 Task: Set the SAP multicast address to "127.0.01:2000".
Action: Mouse moved to (118, 14)
Screenshot: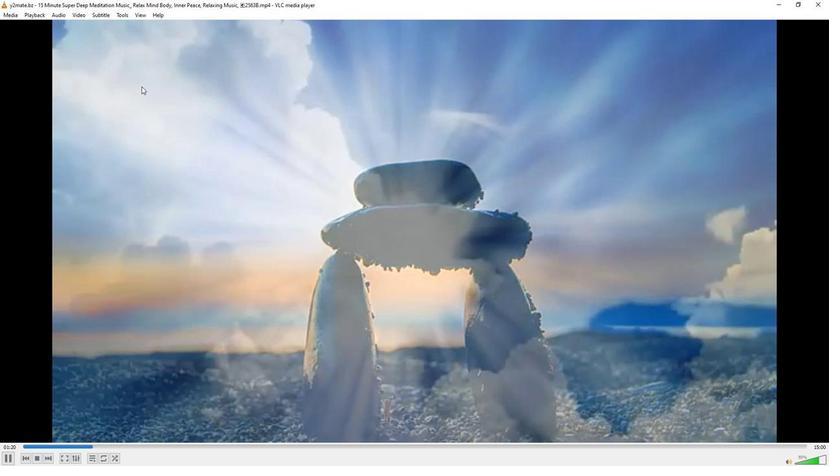 
Action: Mouse pressed left at (118, 14)
Screenshot: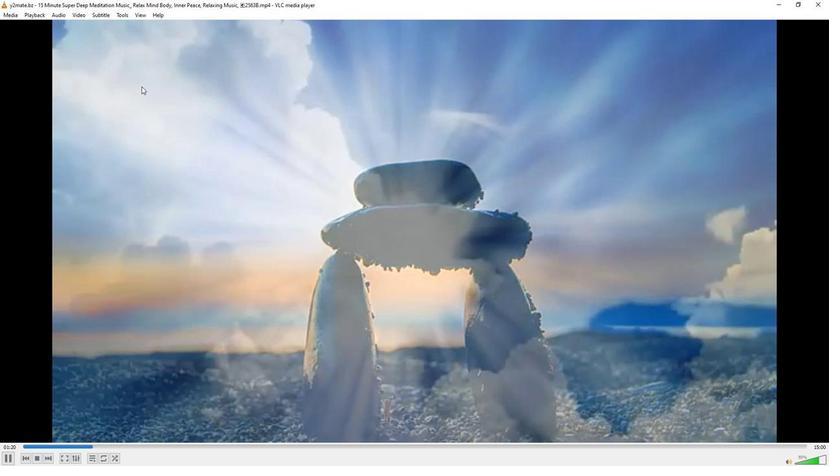 
Action: Mouse moved to (131, 118)
Screenshot: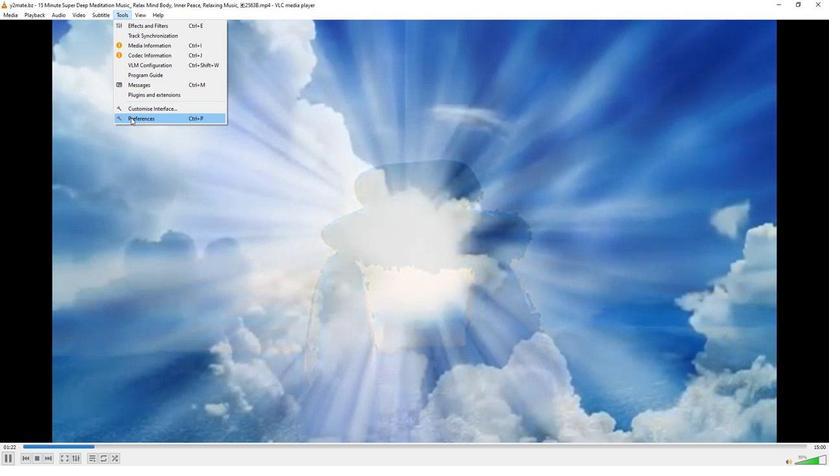 
Action: Mouse pressed left at (131, 118)
Screenshot: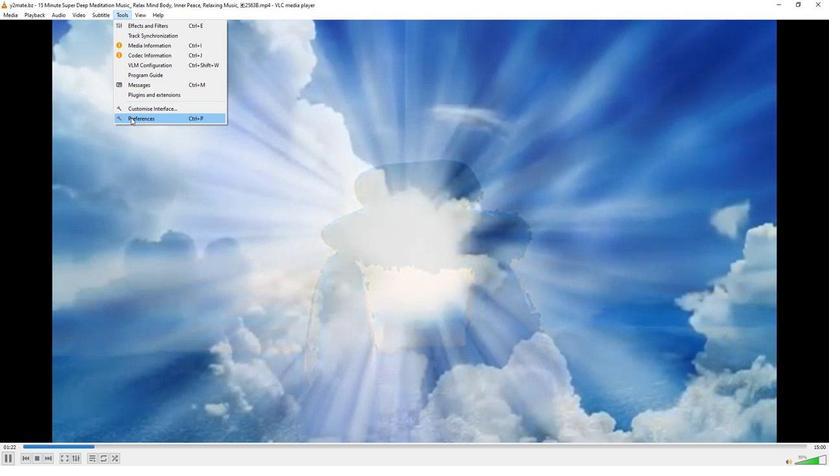 
Action: Mouse moved to (273, 379)
Screenshot: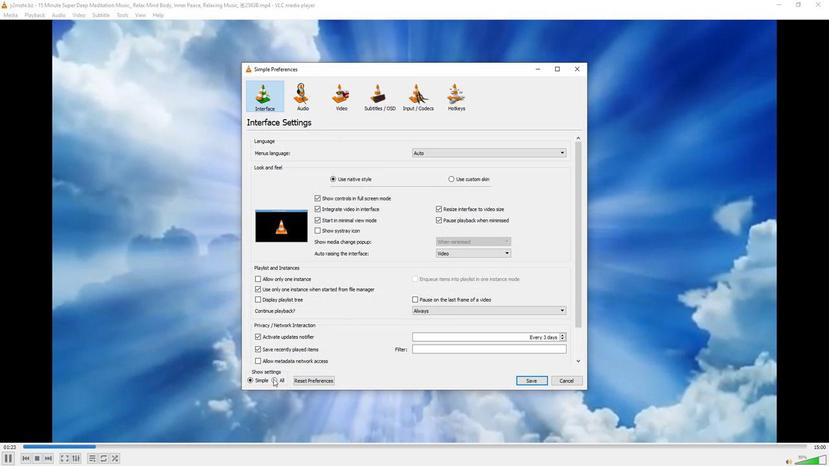 
Action: Mouse pressed left at (273, 379)
Screenshot: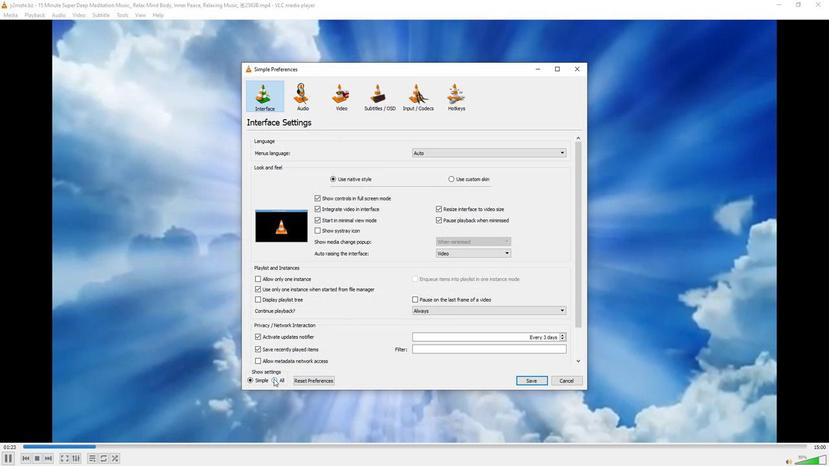 
Action: Mouse moved to (278, 347)
Screenshot: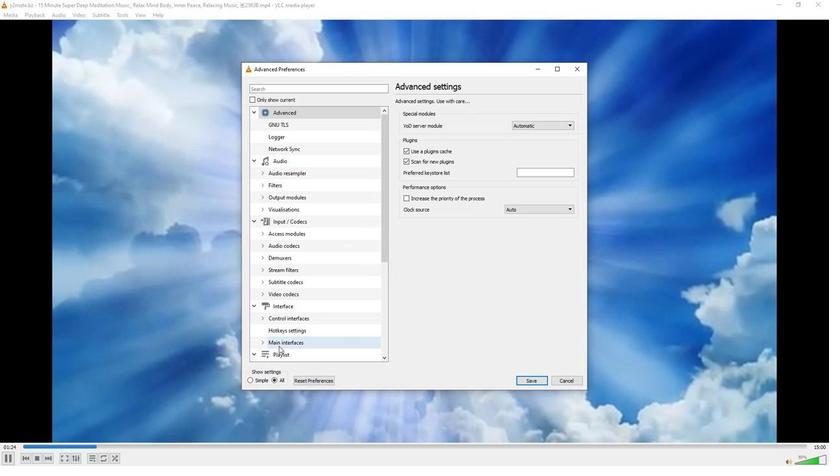 
Action: Mouse scrolled (278, 346) with delta (0, 0)
Screenshot: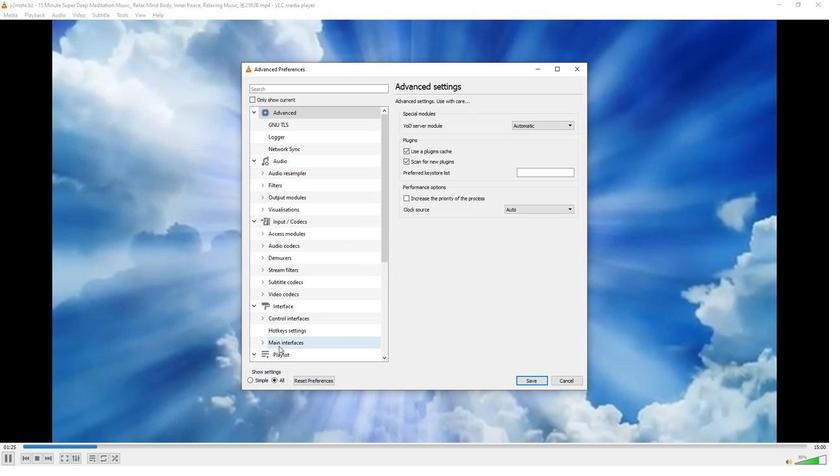 
Action: Mouse moved to (277, 343)
Screenshot: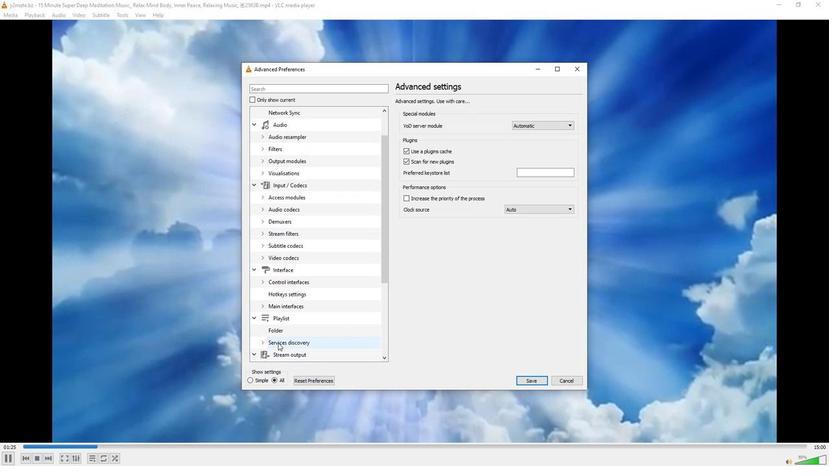
Action: Mouse scrolled (277, 342) with delta (0, 0)
Screenshot: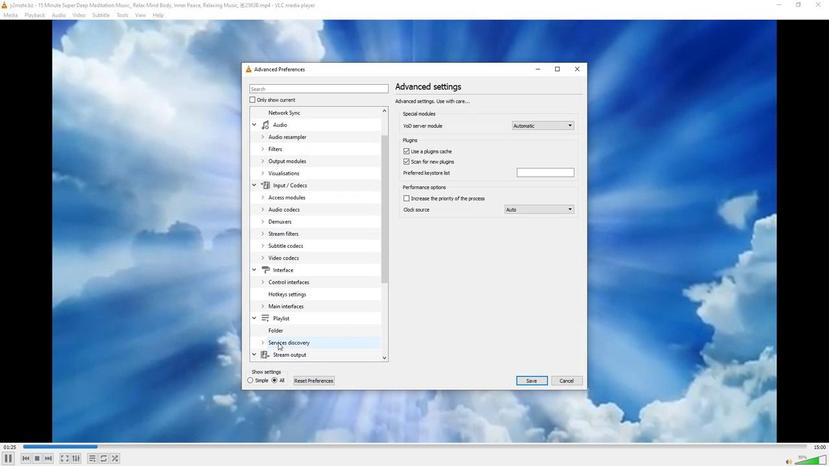 
Action: Mouse moved to (264, 306)
Screenshot: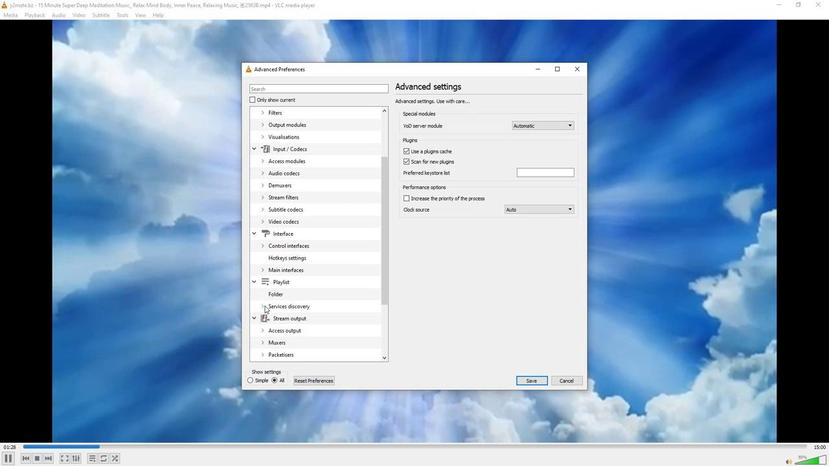 
Action: Mouse pressed left at (264, 306)
Screenshot: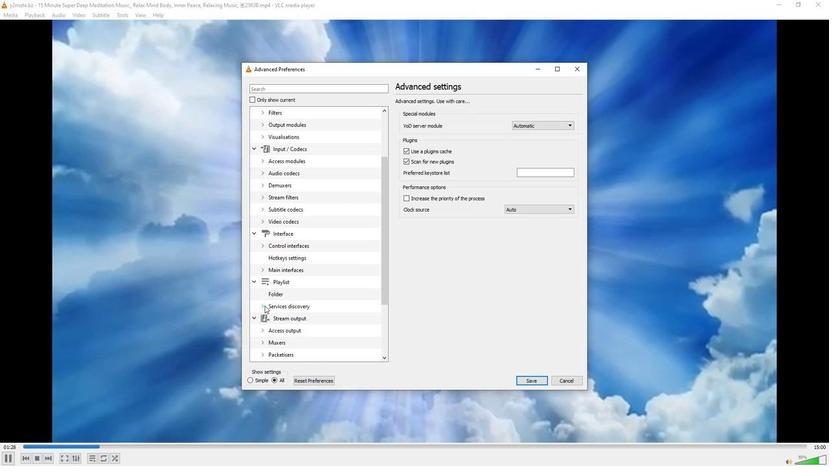 
Action: Mouse moved to (283, 331)
Screenshot: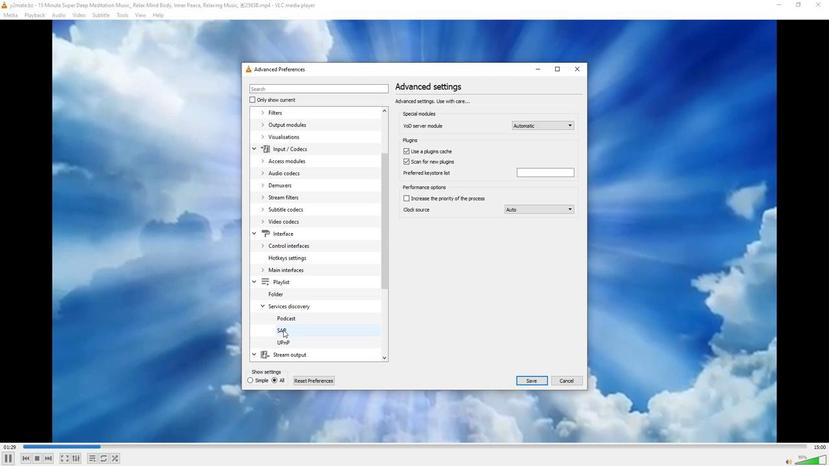 
Action: Mouse pressed left at (283, 331)
Screenshot: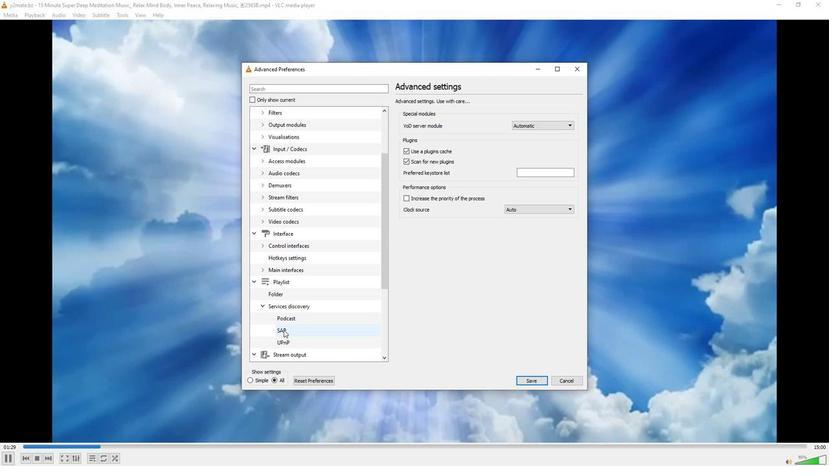 
Action: Mouse moved to (536, 114)
Screenshot: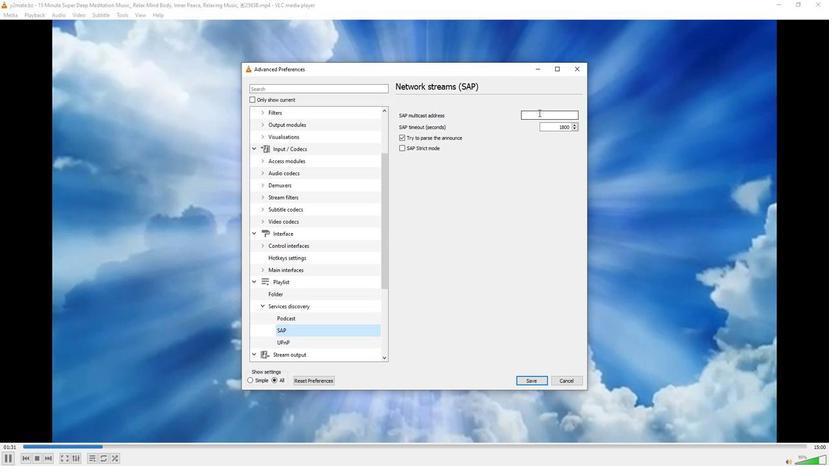 
Action: Mouse pressed left at (536, 114)
Screenshot: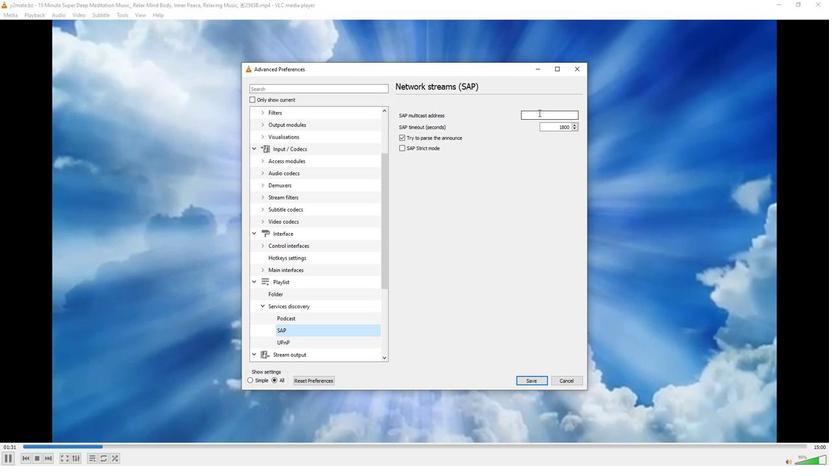 
Action: Key pressed 127.0.01<Key.shift_r>:2000
Screenshot: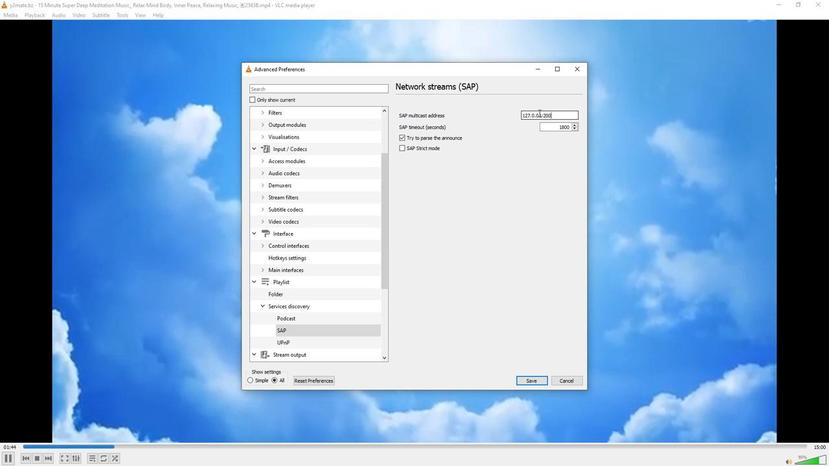 
Action: Mouse moved to (475, 191)
Screenshot: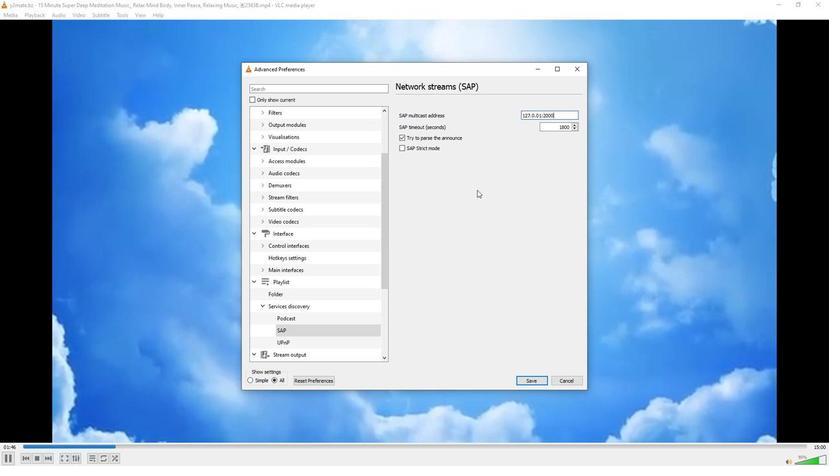 
